Task: Create a new meeting on June 26, 2023, from 8:00 AM to 8:30 AM.
Action: Mouse moved to (17, 63)
Screenshot: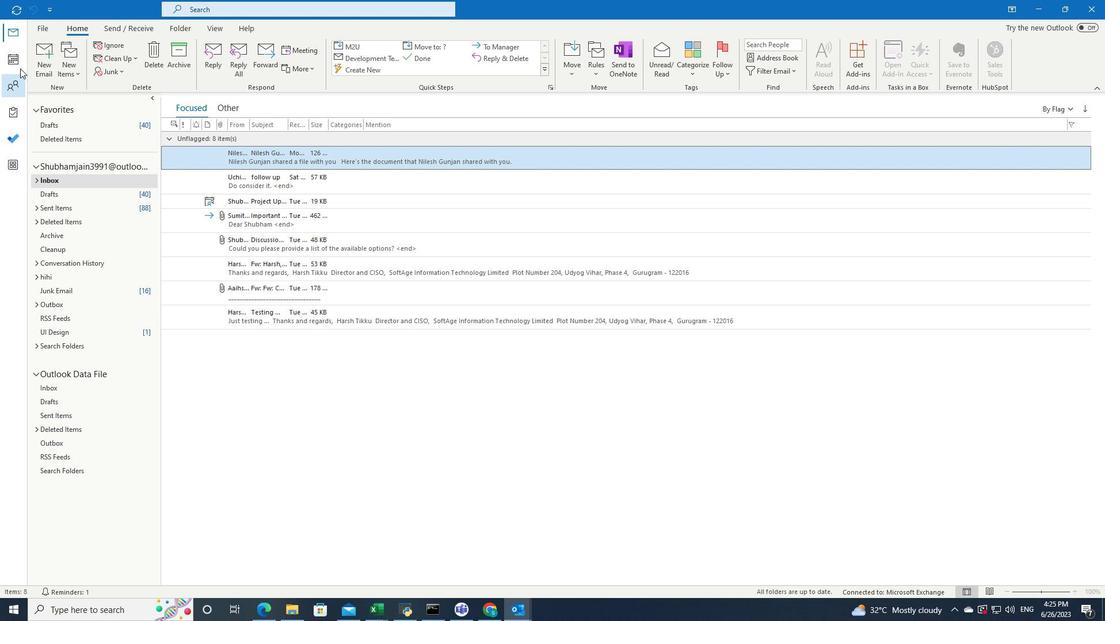 
Action: Mouse pressed left at (17, 63)
Screenshot: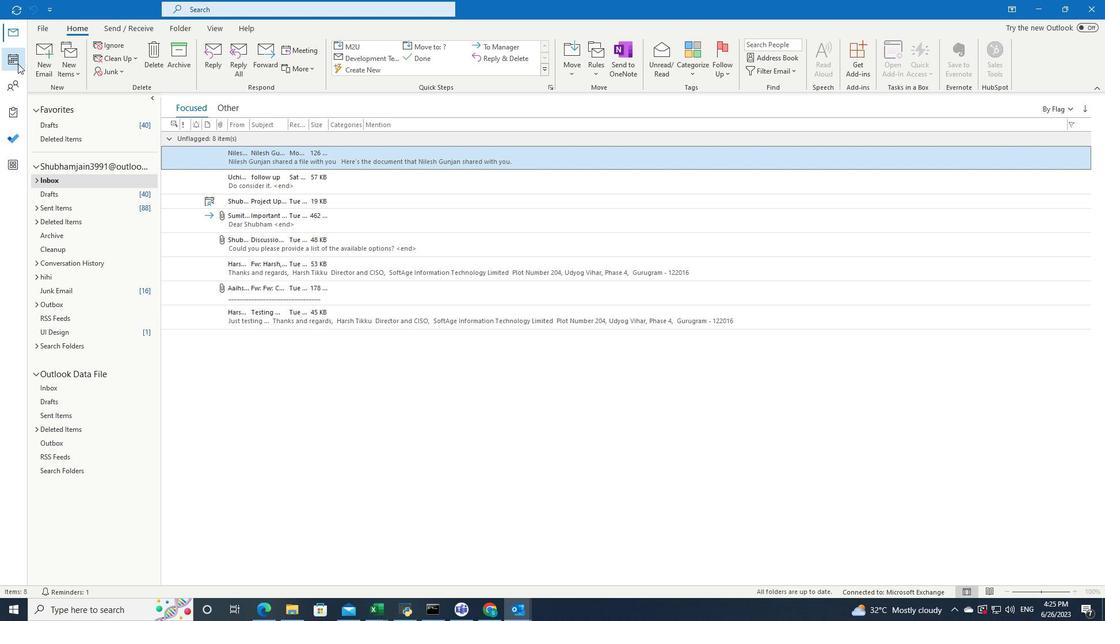 
Action: Mouse moved to (90, 56)
Screenshot: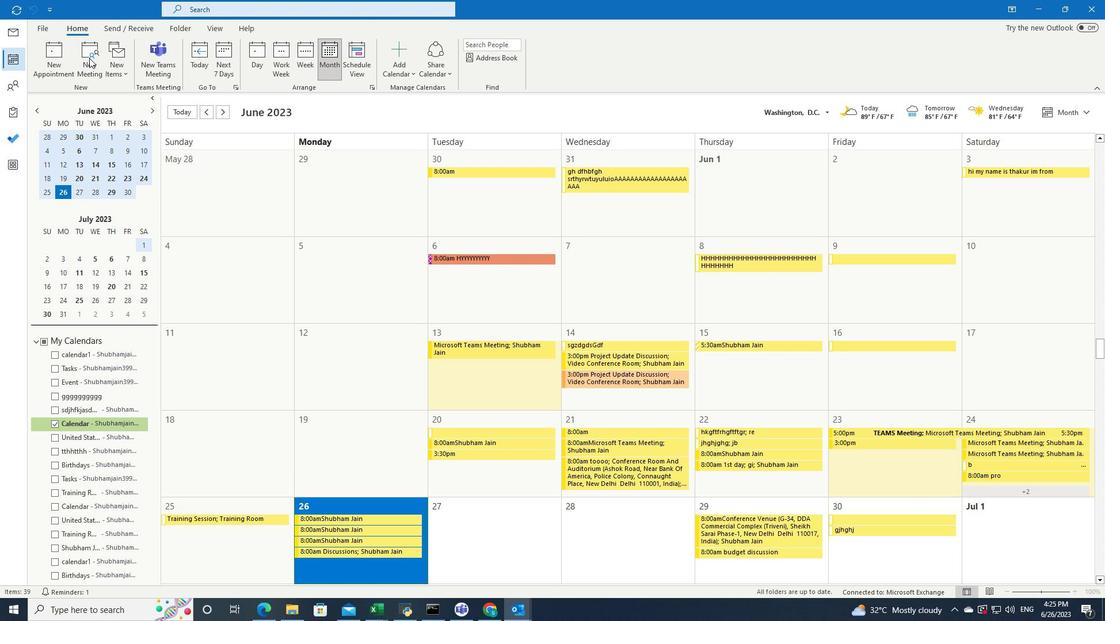 
Action: Mouse pressed left at (90, 56)
Screenshot: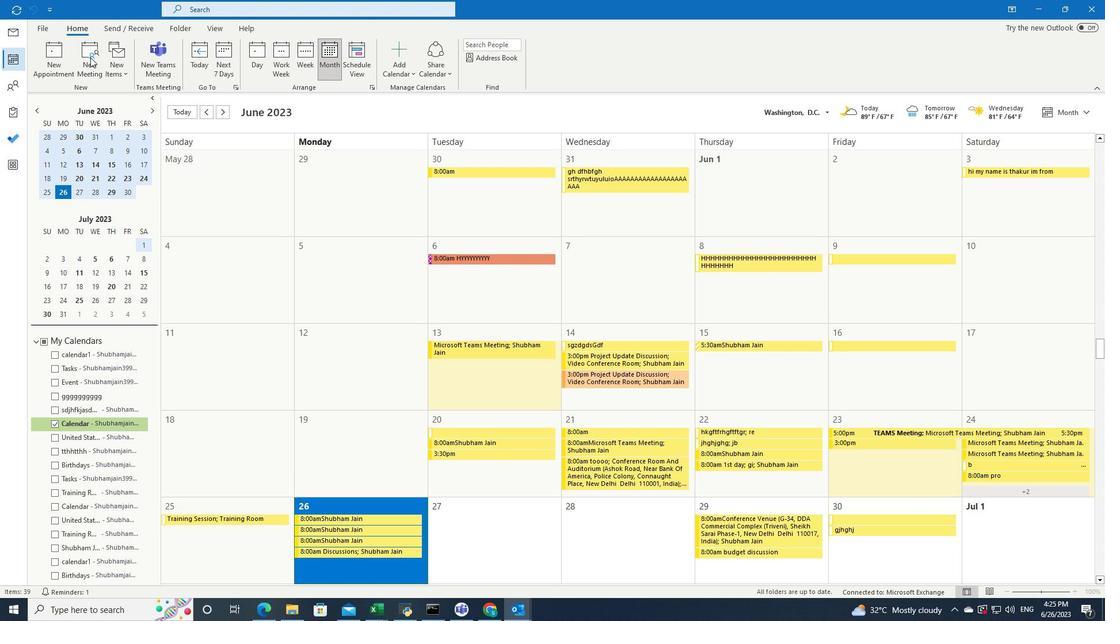 
Action: Mouse pressed left at (90, 56)
Screenshot: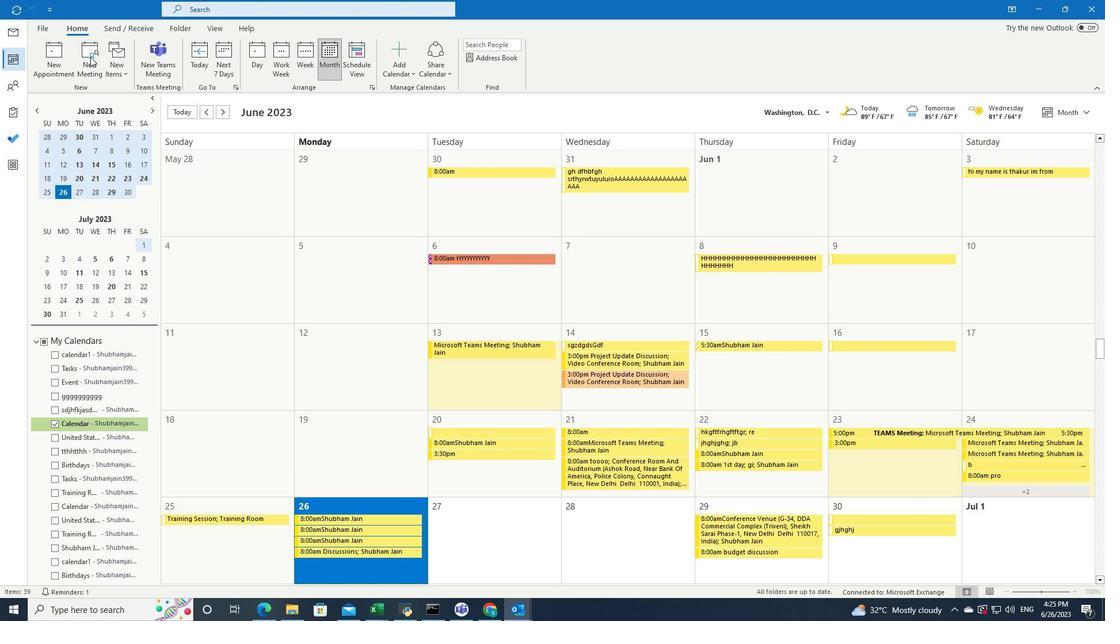 
Action: Mouse moved to (625, 64)
Screenshot: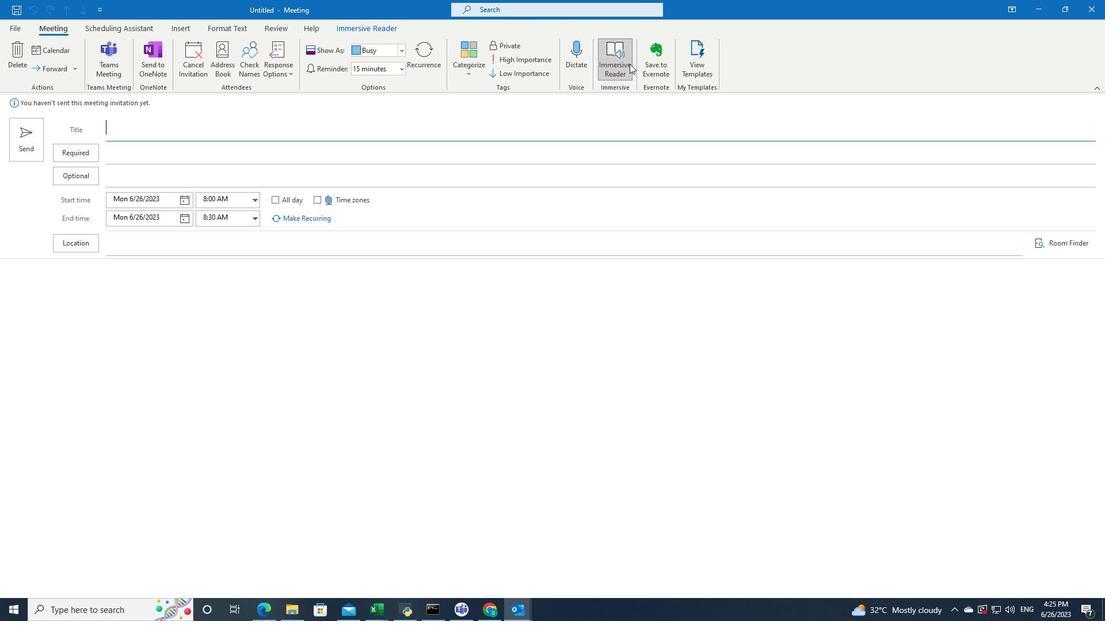 
Action: Mouse pressed left at (625, 64)
Screenshot: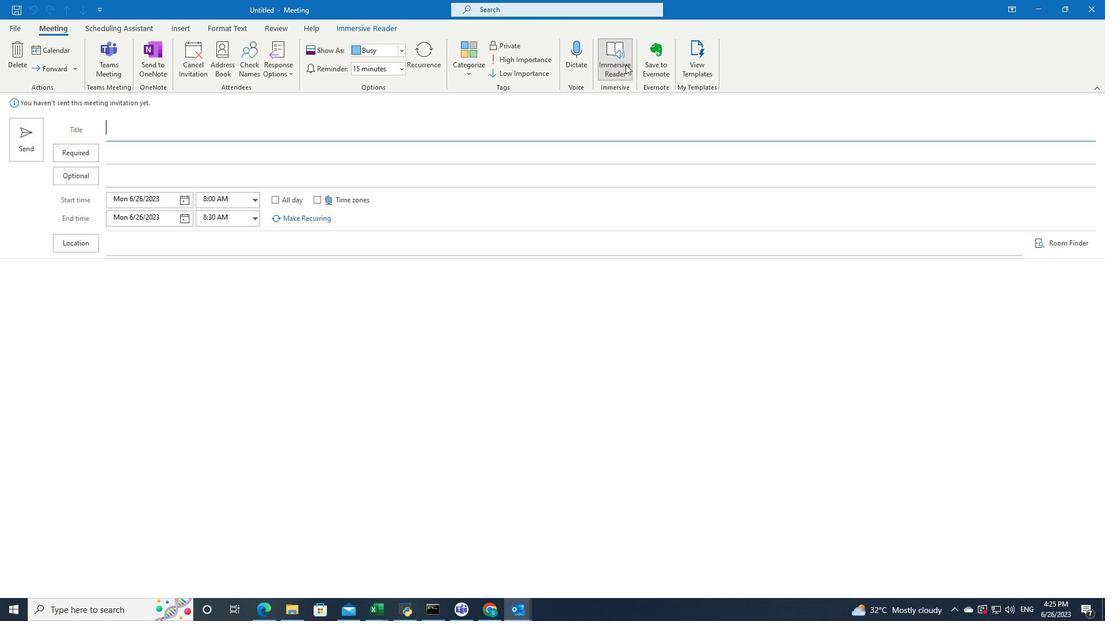 
Action: Mouse pressed left at (625, 64)
Screenshot: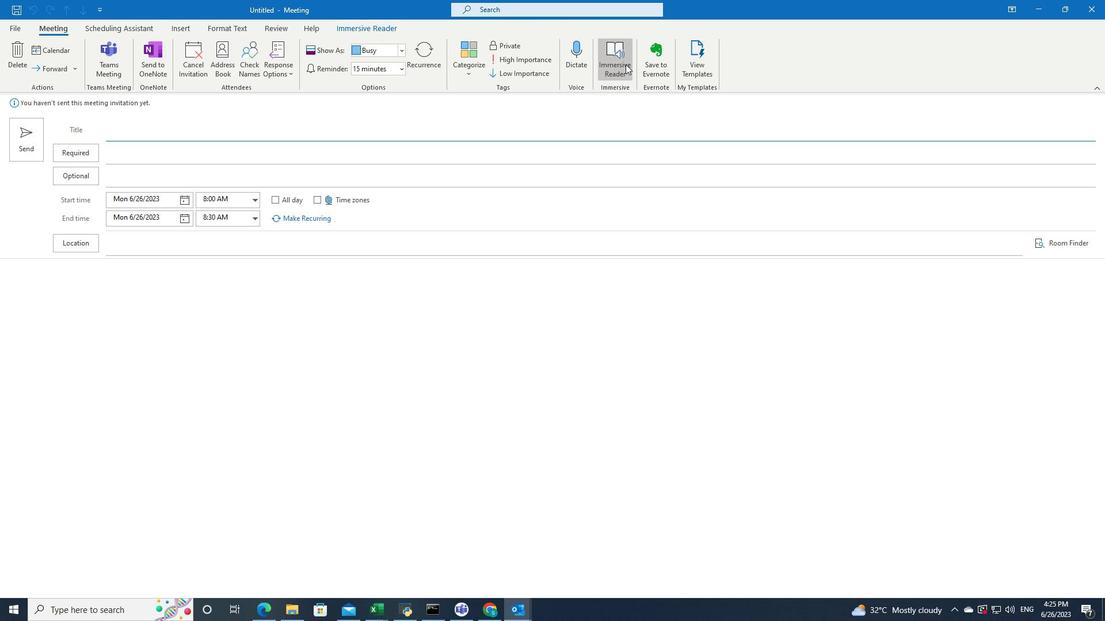 
Action: Mouse moved to (293, 375)
Screenshot: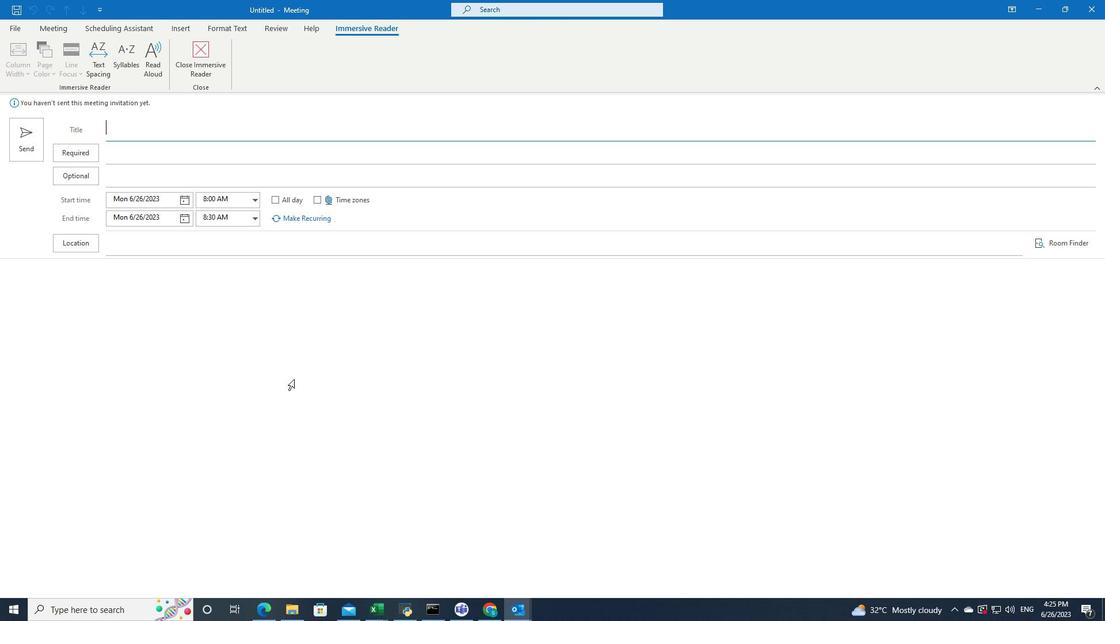 
Action: Mouse pressed left at (293, 375)
Screenshot: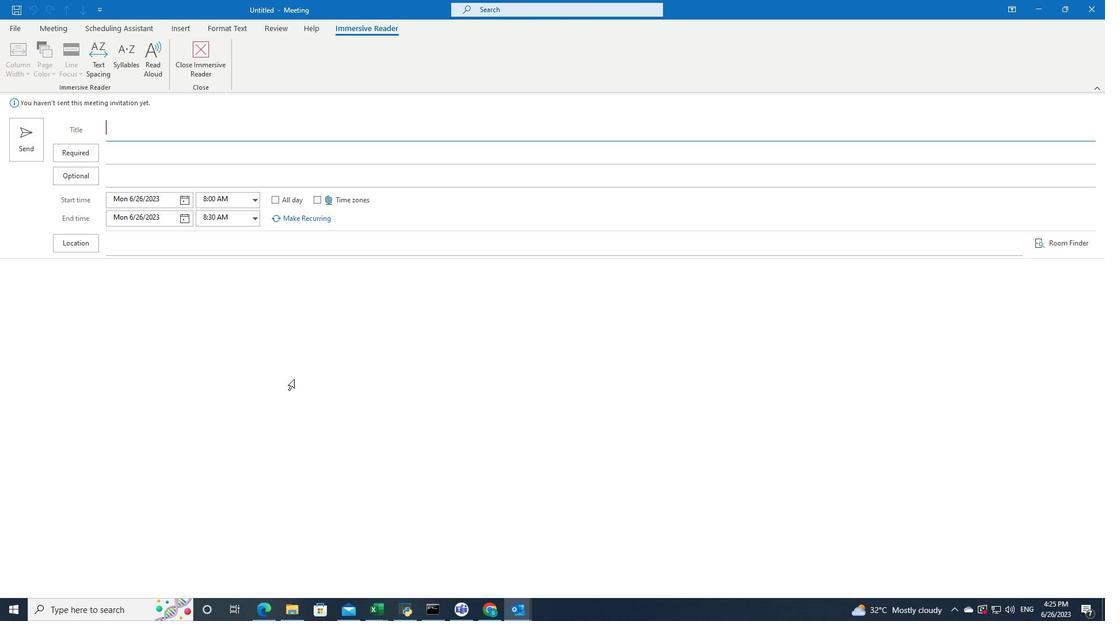 
Action: Mouse moved to (28, 75)
Screenshot: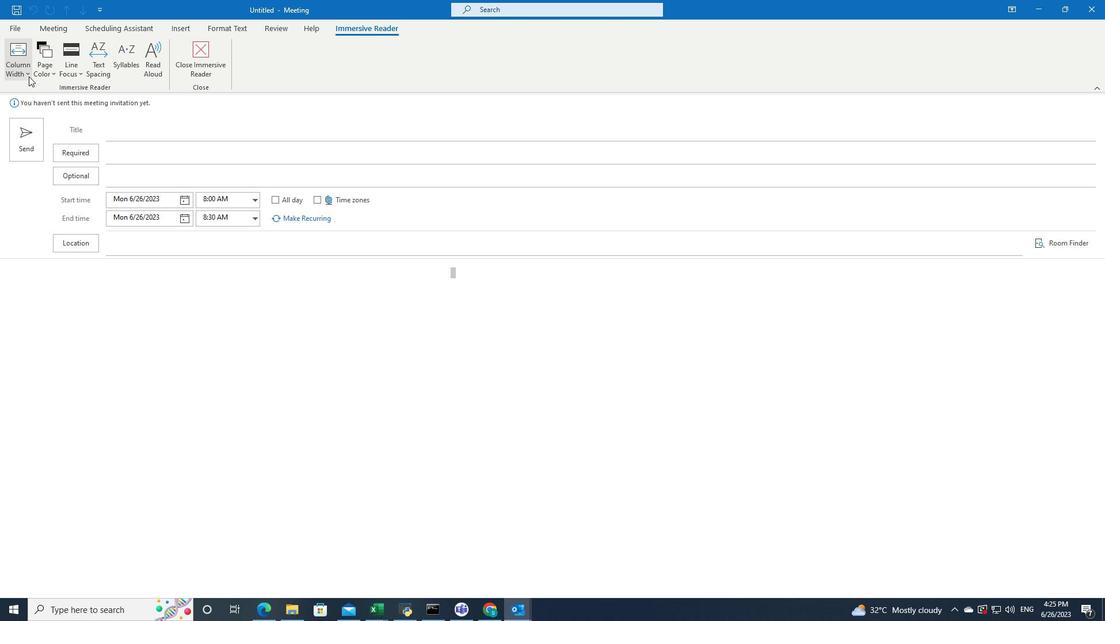 
Action: Mouse pressed left at (28, 75)
Screenshot: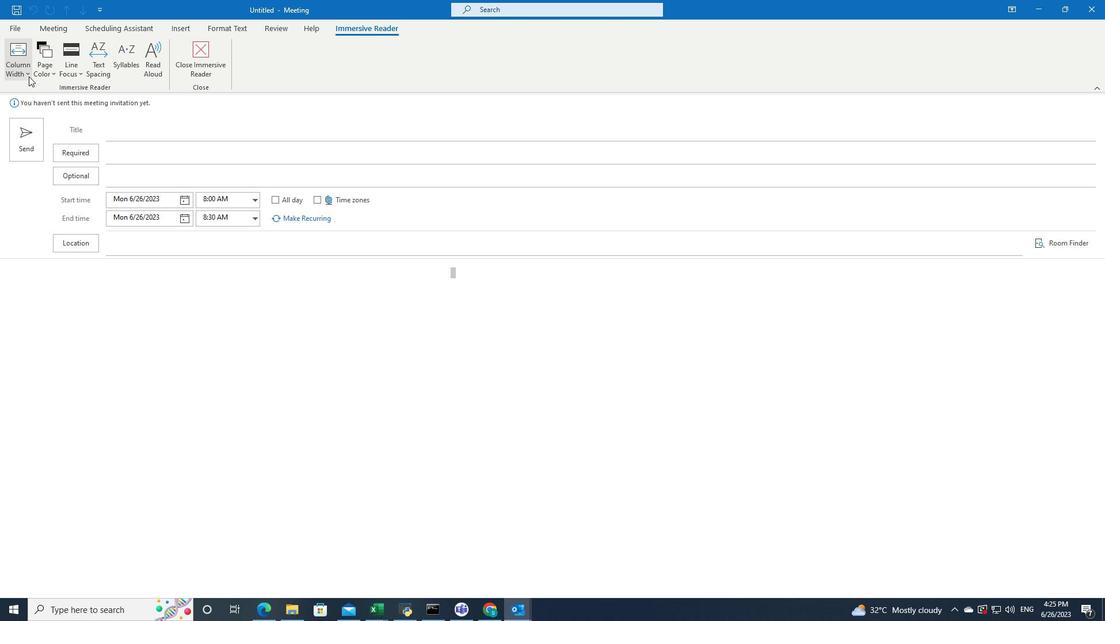 
Action: Mouse moved to (33, 120)
Screenshot: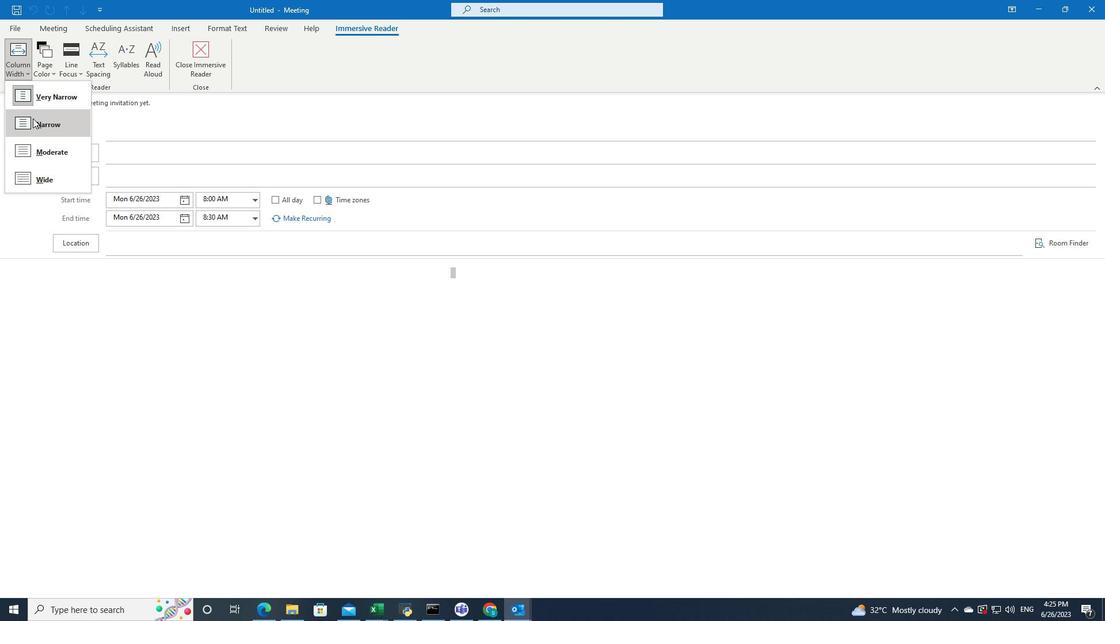 
Action: Mouse pressed left at (33, 120)
Screenshot: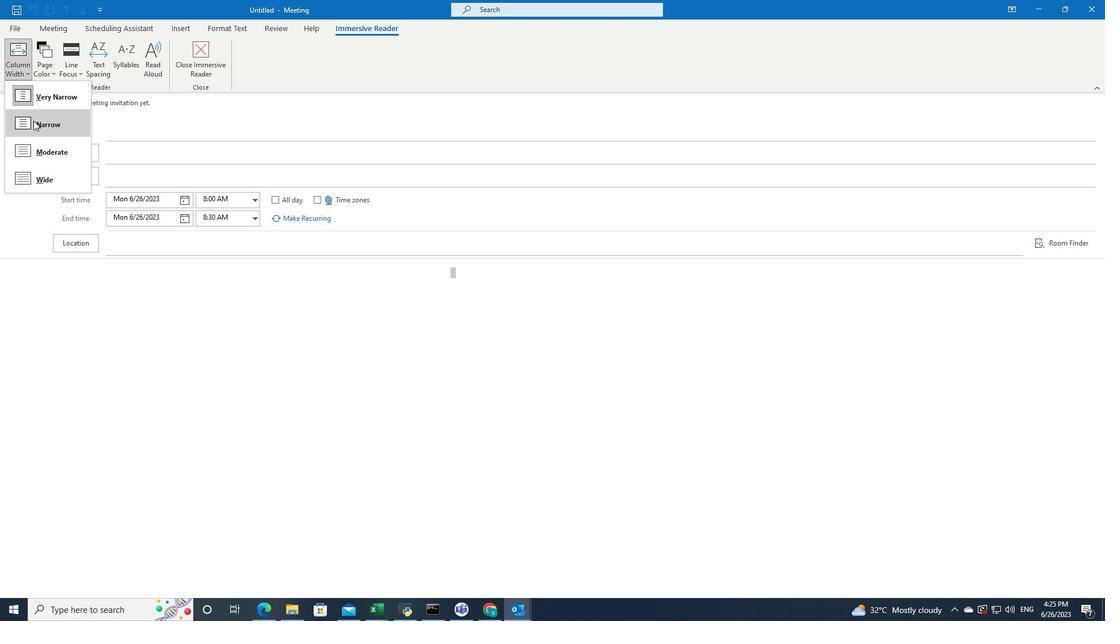 
Action: Mouse moved to (33, 120)
Screenshot: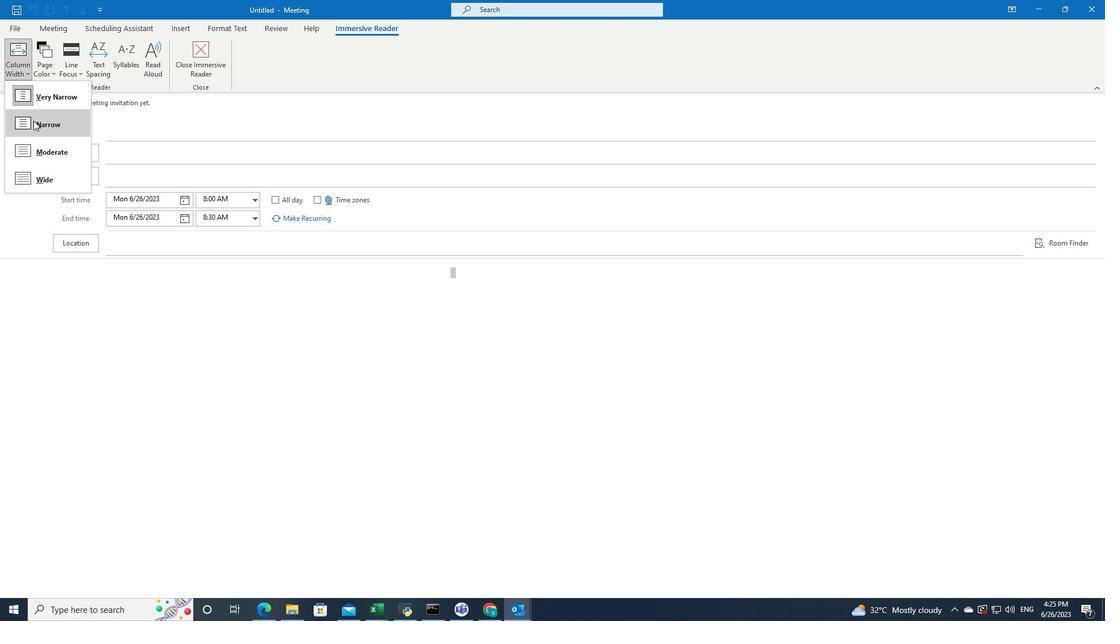 
